 Task: Invite Team Member Softage.1@softage.net to Workspace Influencer Marketing Agencies.. Invite Team Member Softage.2@softage.net to Workspace Influencer Marketing Agencies.. Invite Team Member Softage.3@softage.net to Workspace Influencer Marketing Agencies.. Invite Team Member Softage.4@softage.net to Workspace Influencer Marketing Agencies.
Action: Mouse moved to (941, 128)
Screenshot: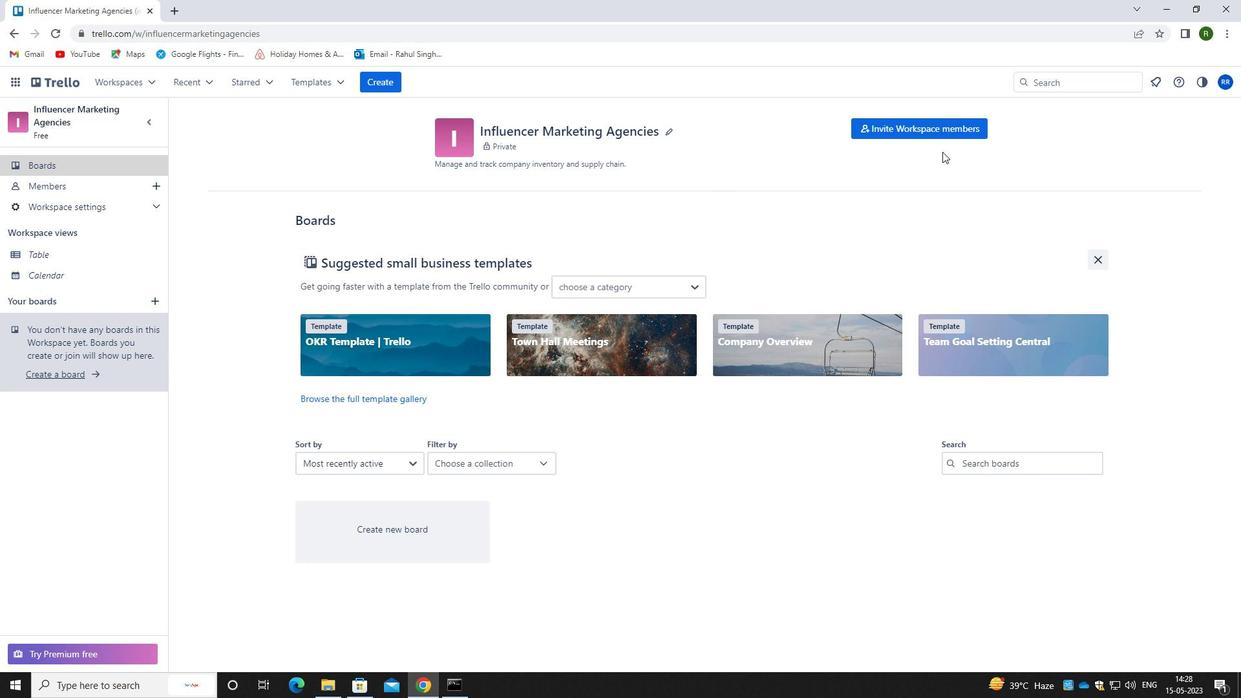 
Action: Mouse pressed left at (941, 128)
Screenshot: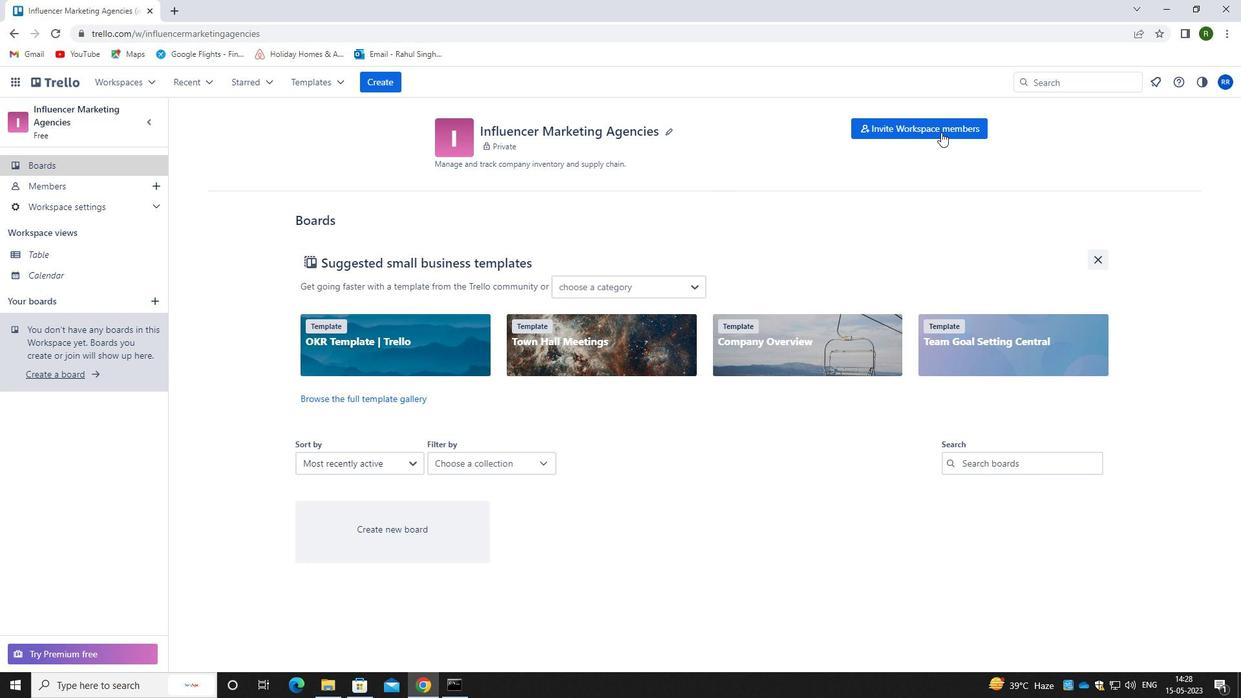 
Action: Mouse moved to (641, 370)
Screenshot: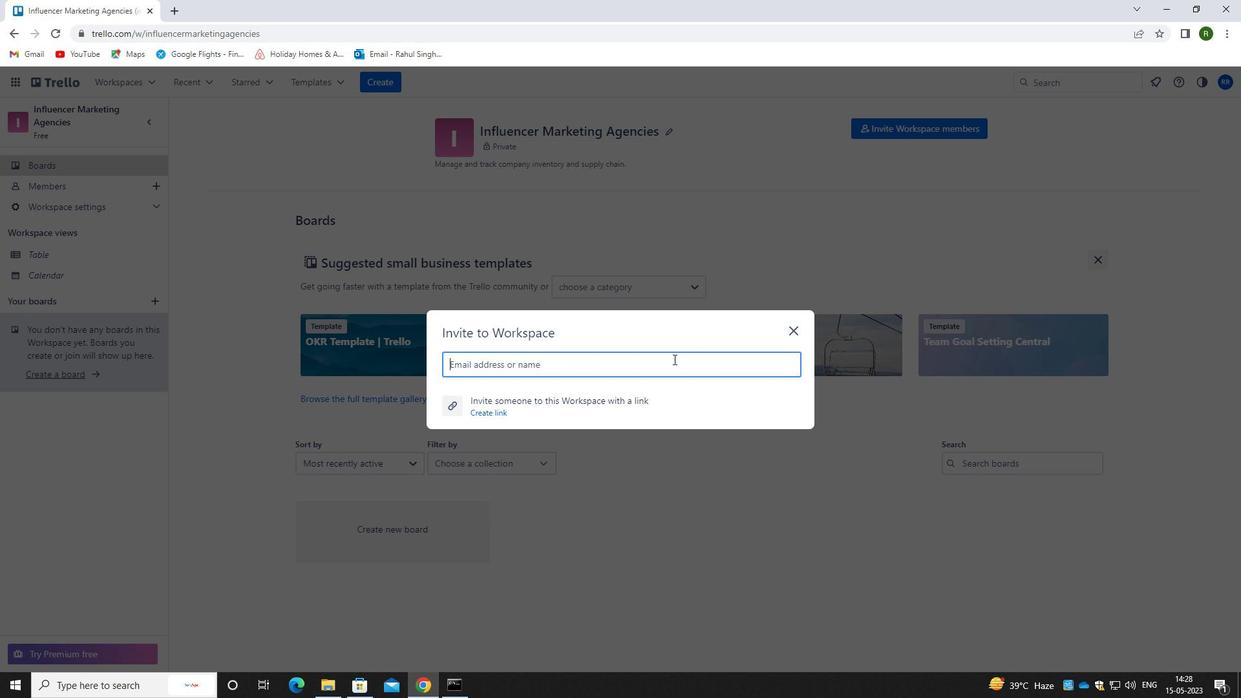 
Action: Key pressed <Key.caps_lock>s<Key.caps_lock>oftage.1<Key.shift>@SOFTAGE.IN<Key.backspace><Key.backspace>NET
Screenshot: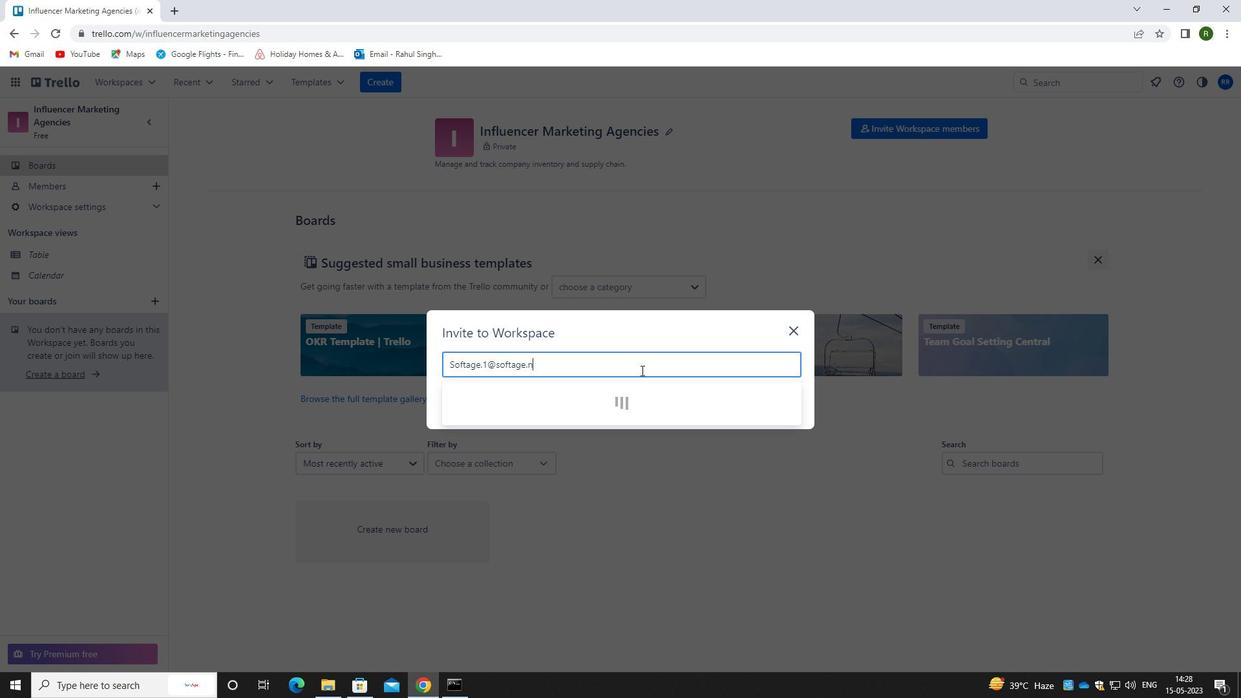 
Action: Mouse moved to (490, 397)
Screenshot: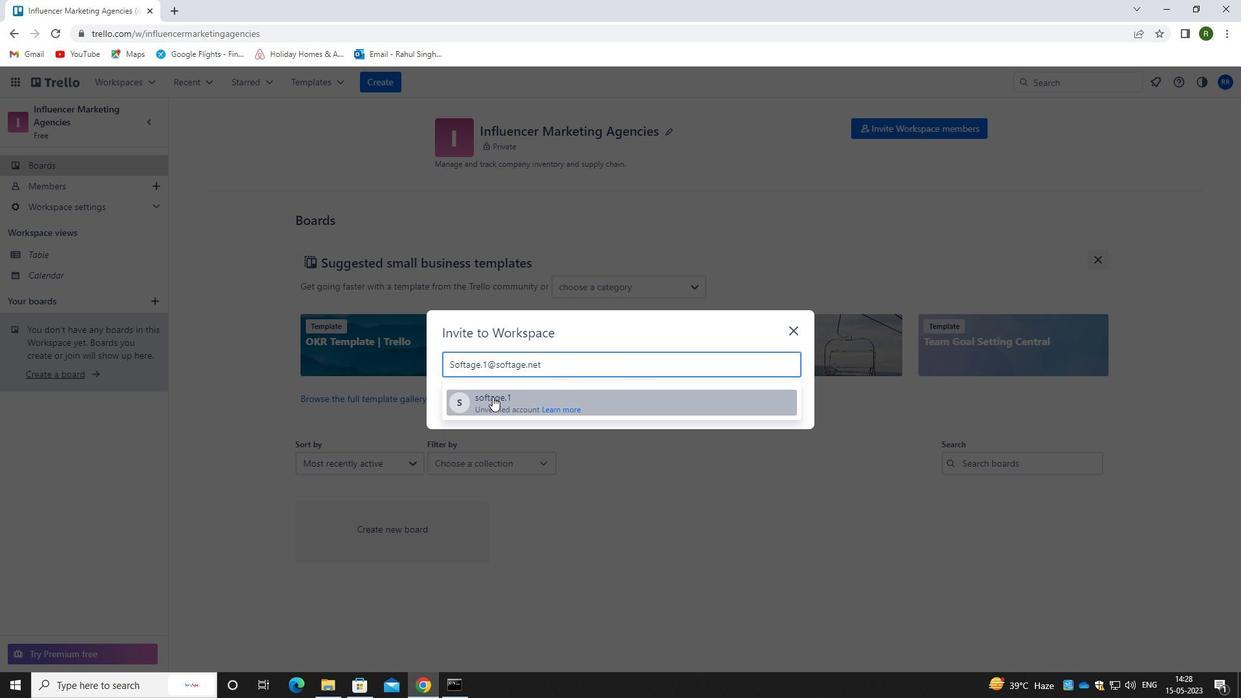 
Action: Mouse pressed left at (490, 397)
Screenshot: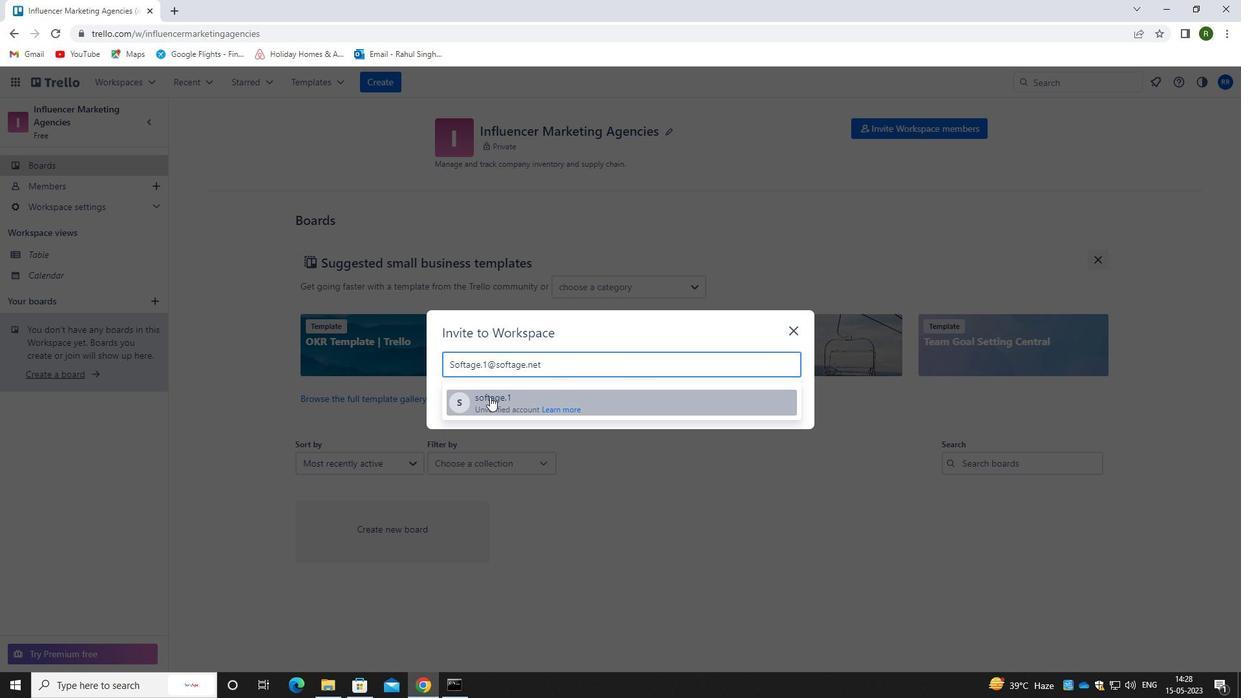 
Action: Mouse moved to (761, 332)
Screenshot: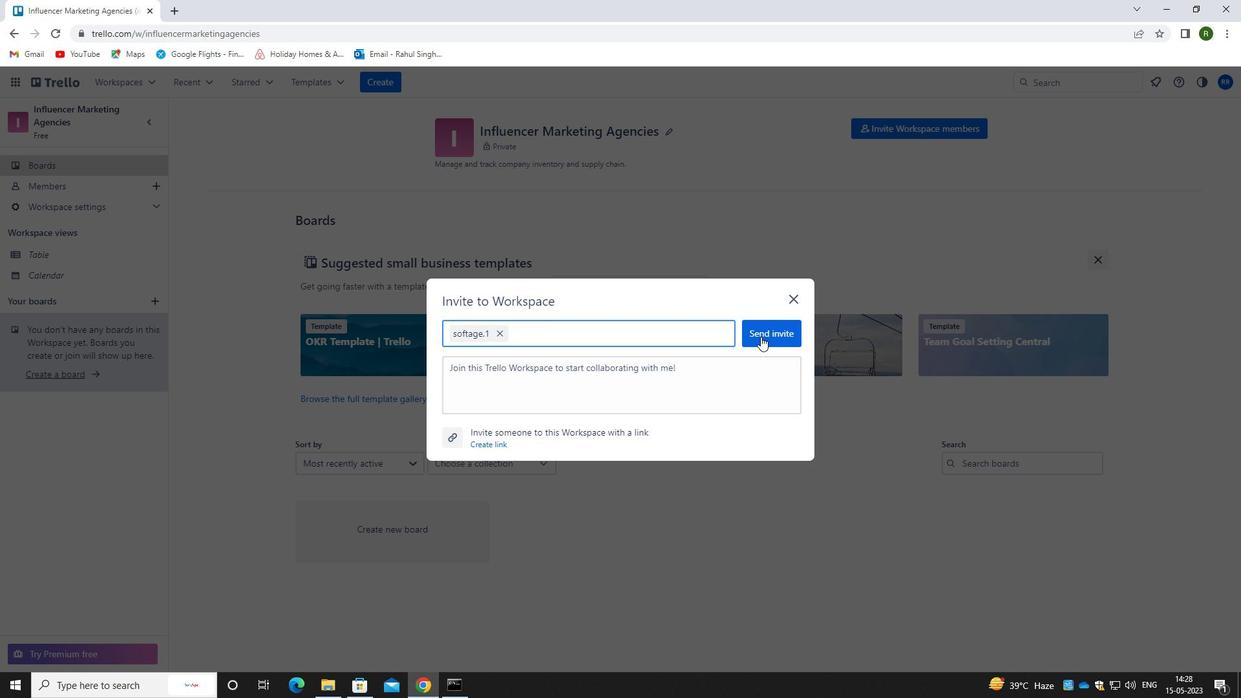 
Action: Mouse pressed left at (761, 332)
Screenshot: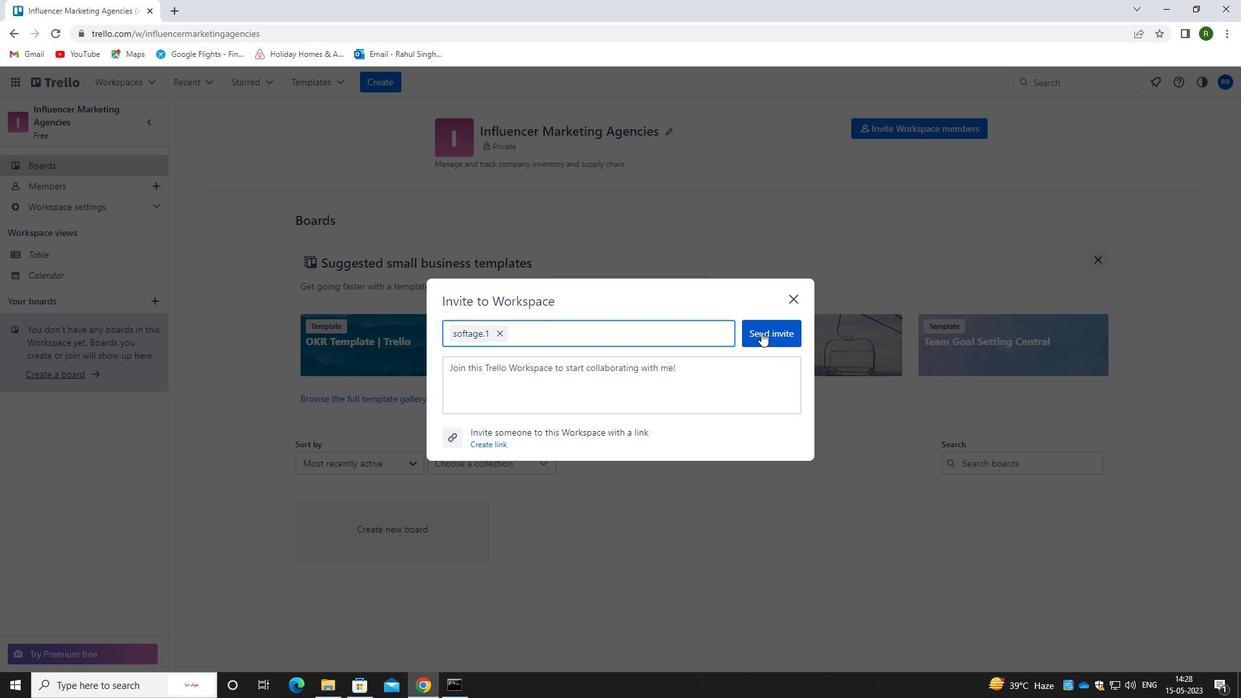 
Action: Mouse moved to (904, 133)
Screenshot: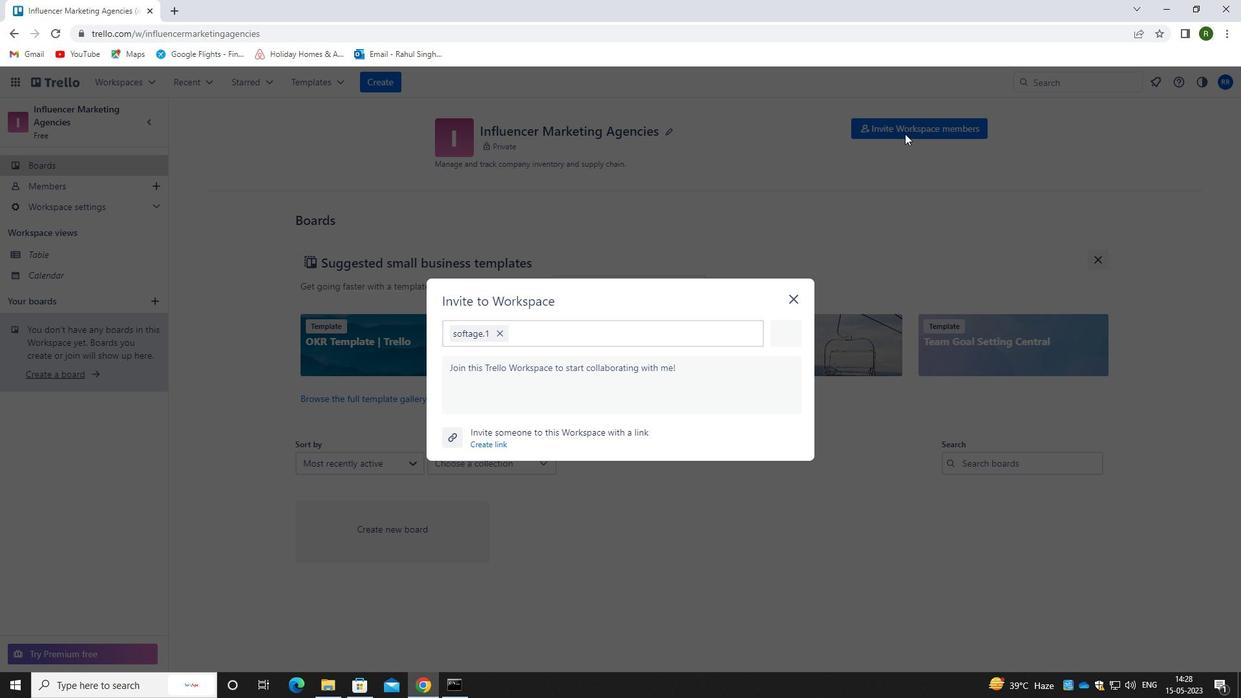 
Action: Mouse pressed left at (904, 133)
Screenshot: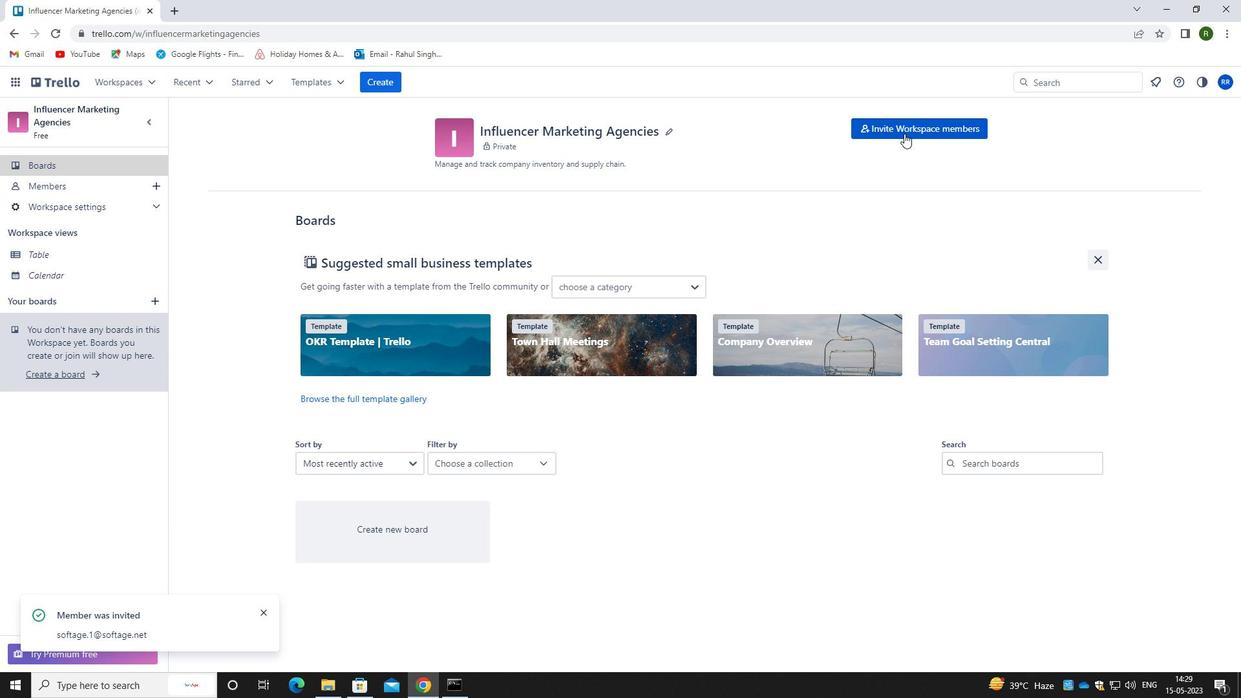 
Action: Mouse moved to (596, 368)
Screenshot: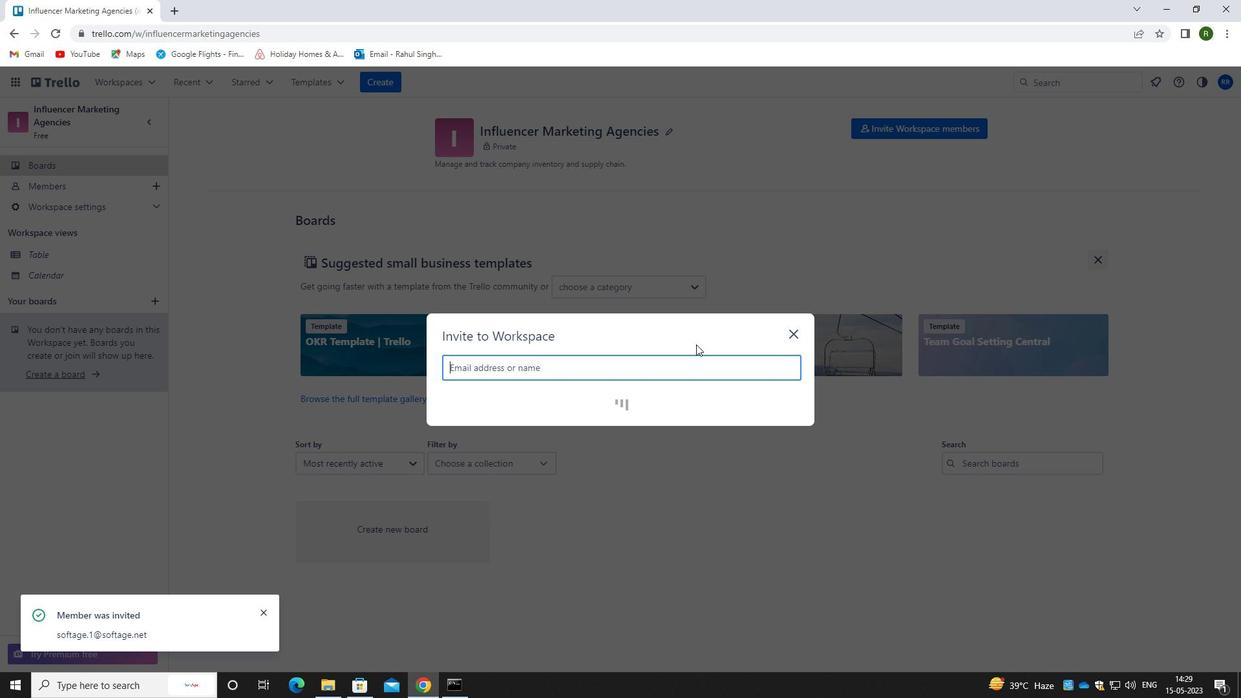 
Action: Key pressed <Key.shift>S<Key.shift>OFTAGE.2<Key.shift>@SOFTAGE.NET
Screenshot: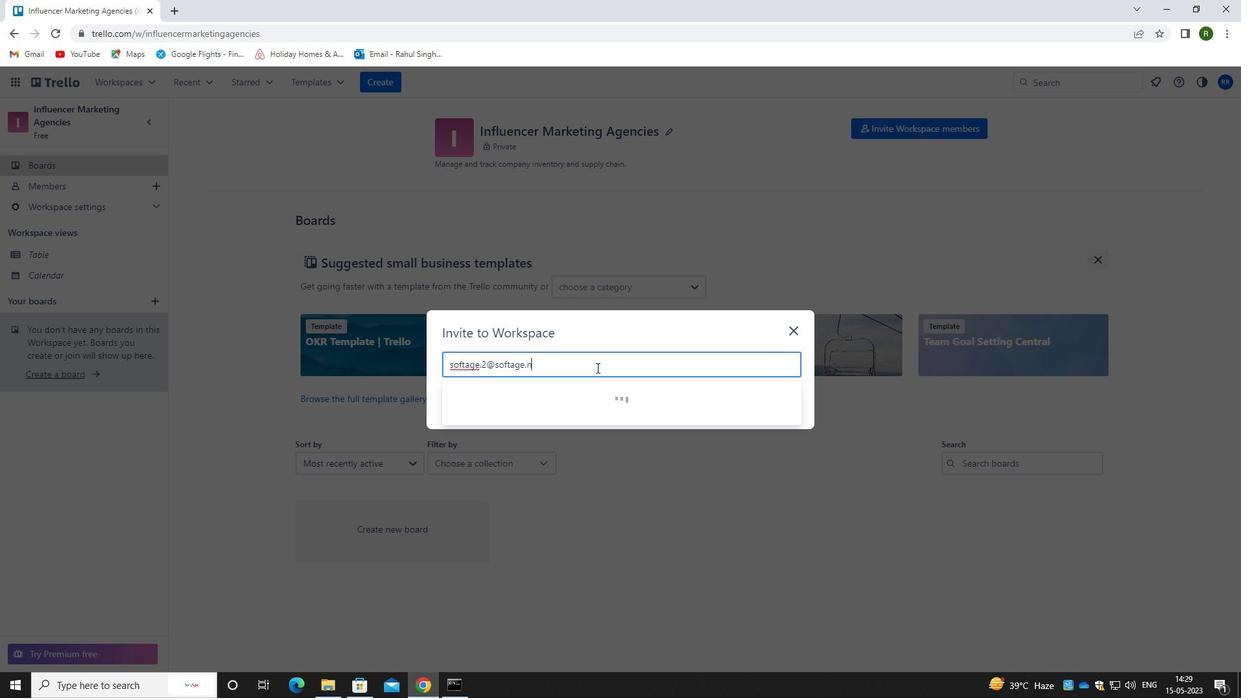 
Action: Mouse moved to (551, 397)
Screenshot: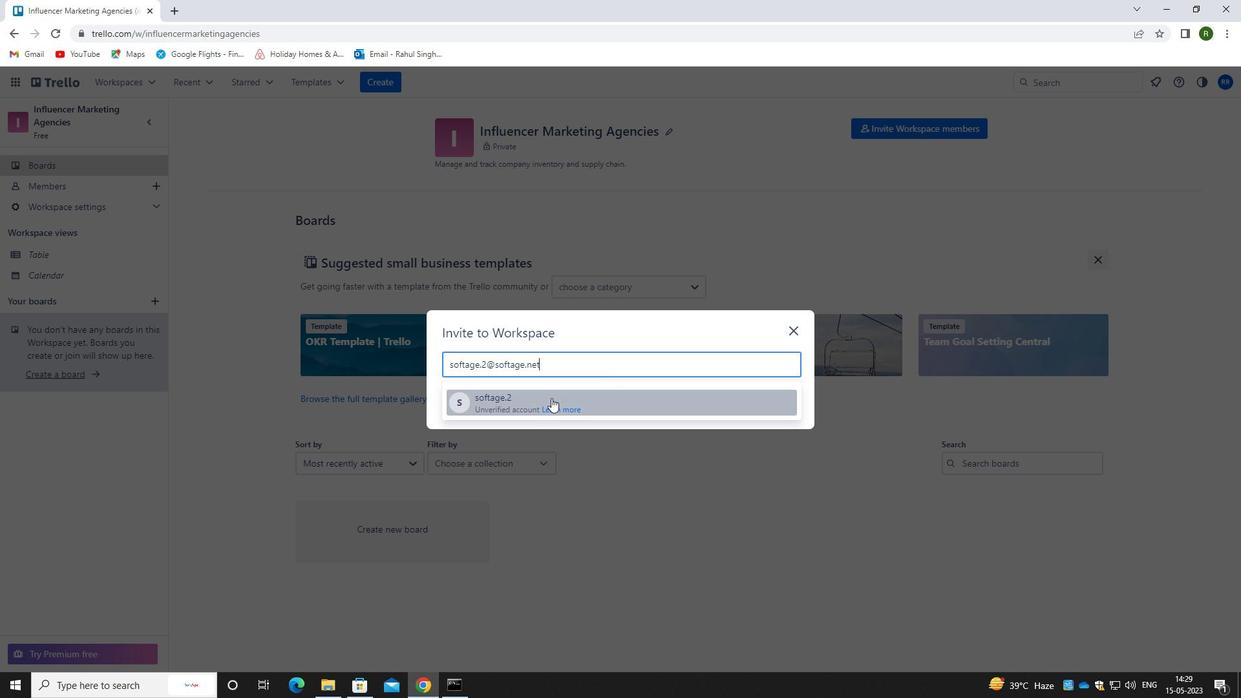 
Action: Mouse pressed left at (551, 397)
Screenshot: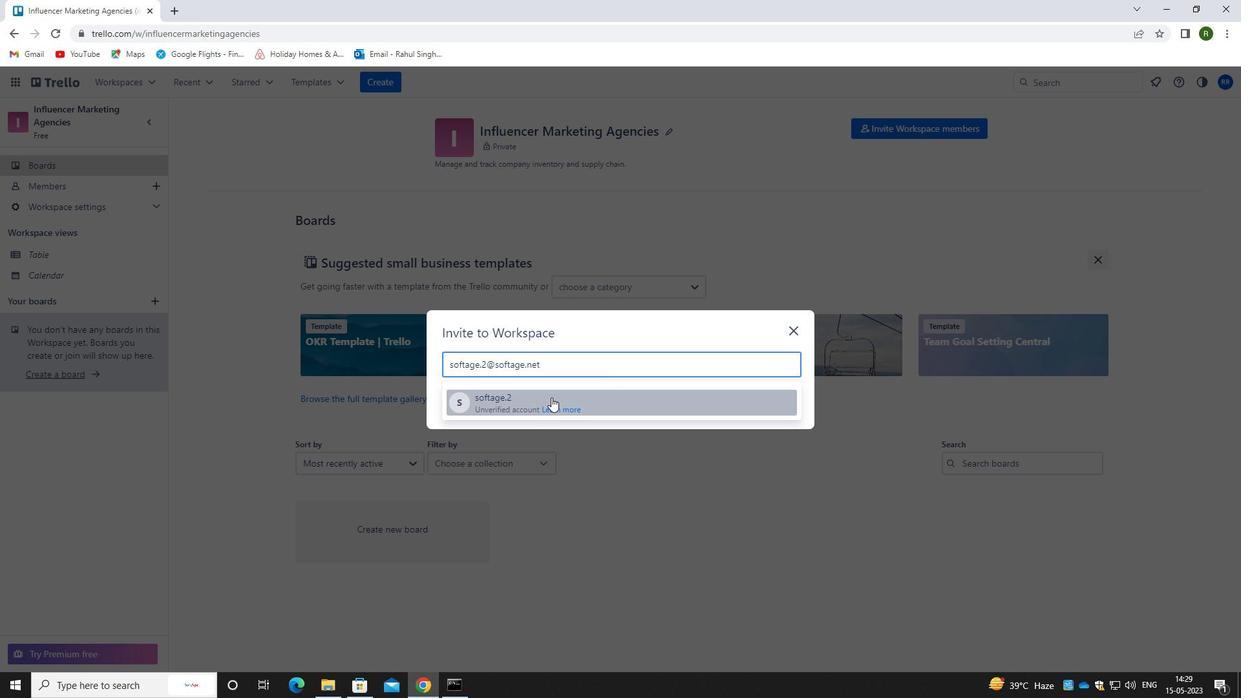 
Action: Mouse moved to (781, 339)
Screenshot: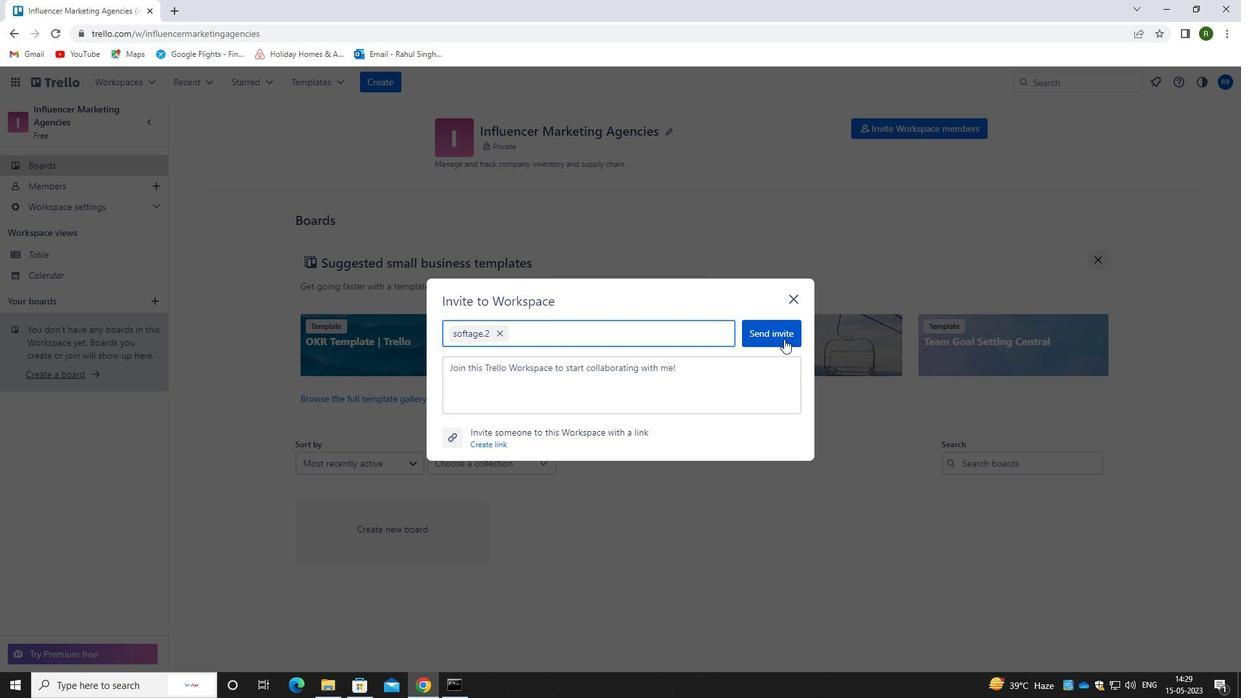 
Action: Mouse pressed left at (781, 339)
Screenshot: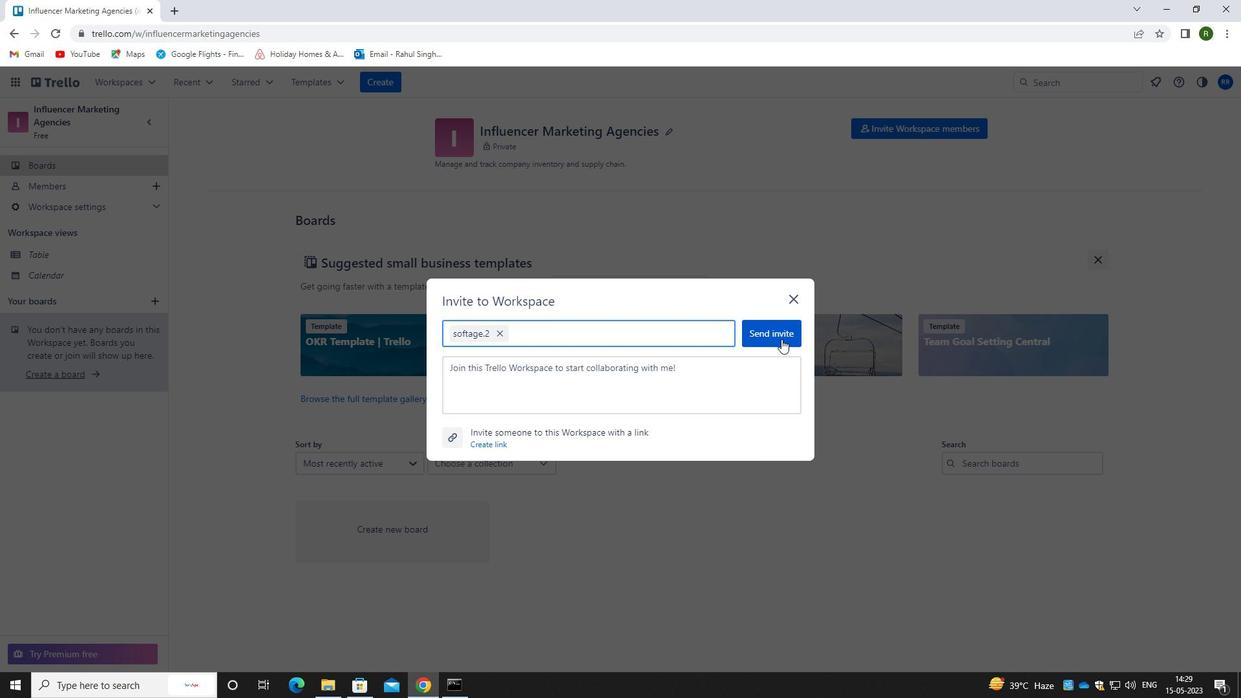 
Action: Mouse moved to (892, 137)
Screenshot: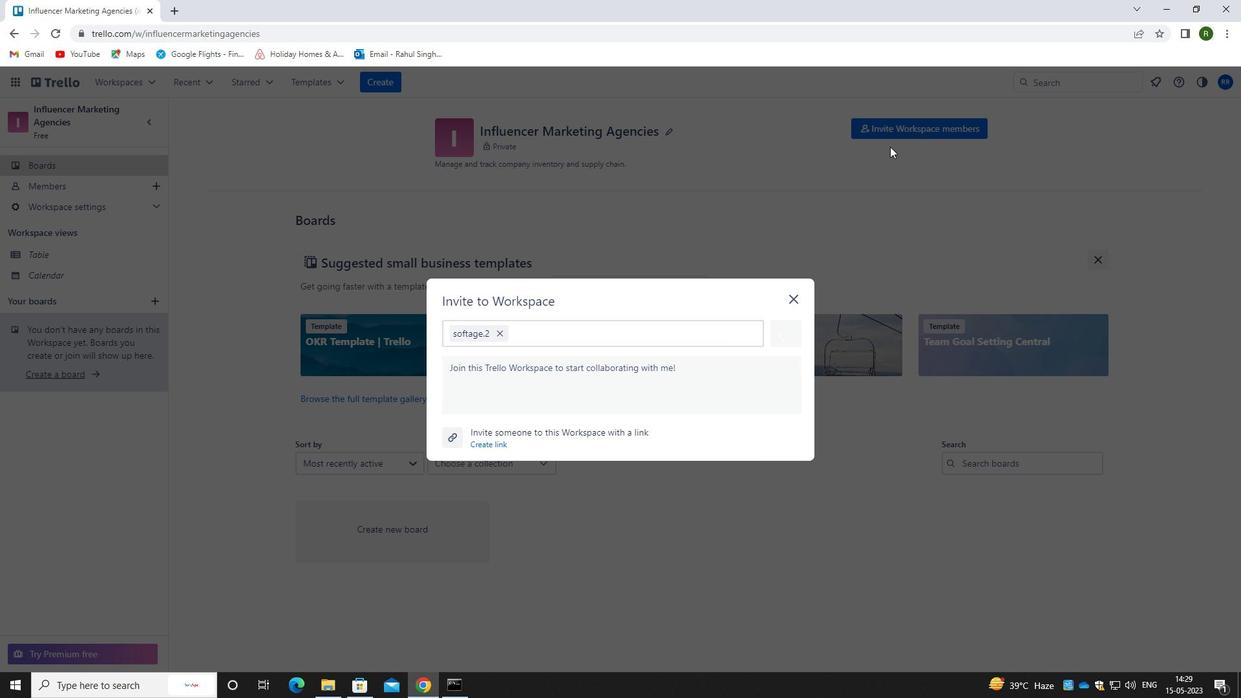 
Action: Mouse pressed left at (892, 137)
Screenshot: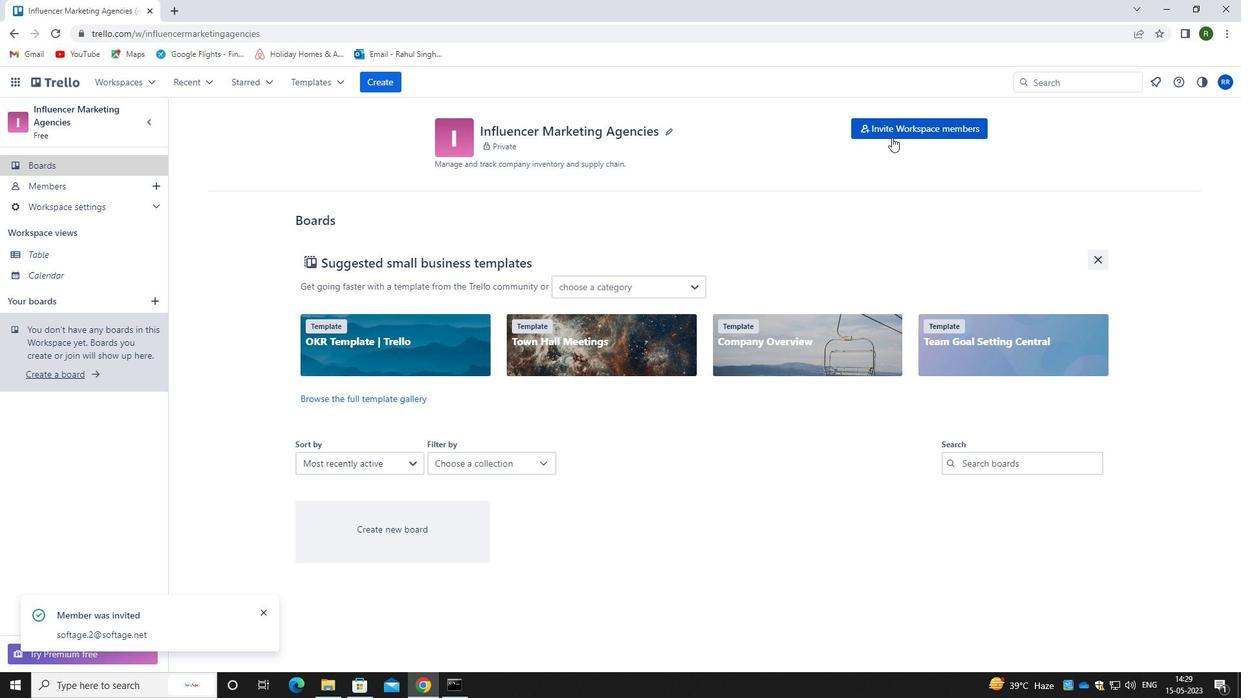 
Action: Mouse moved to (540, 373)
Screenshot: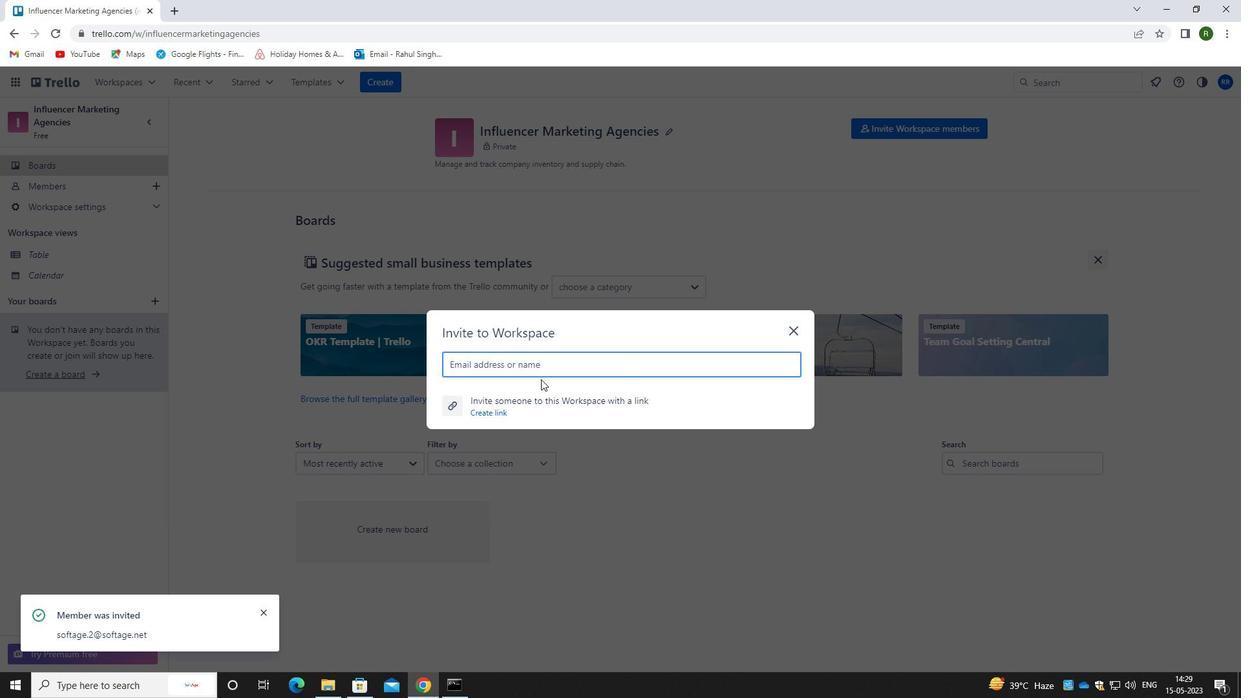 
Action: Key pressed <Key.caps_lock>S<Key.caps_lock>OFTAGE.3<Key.shift>@SOFTAGE.NET
Screenshot: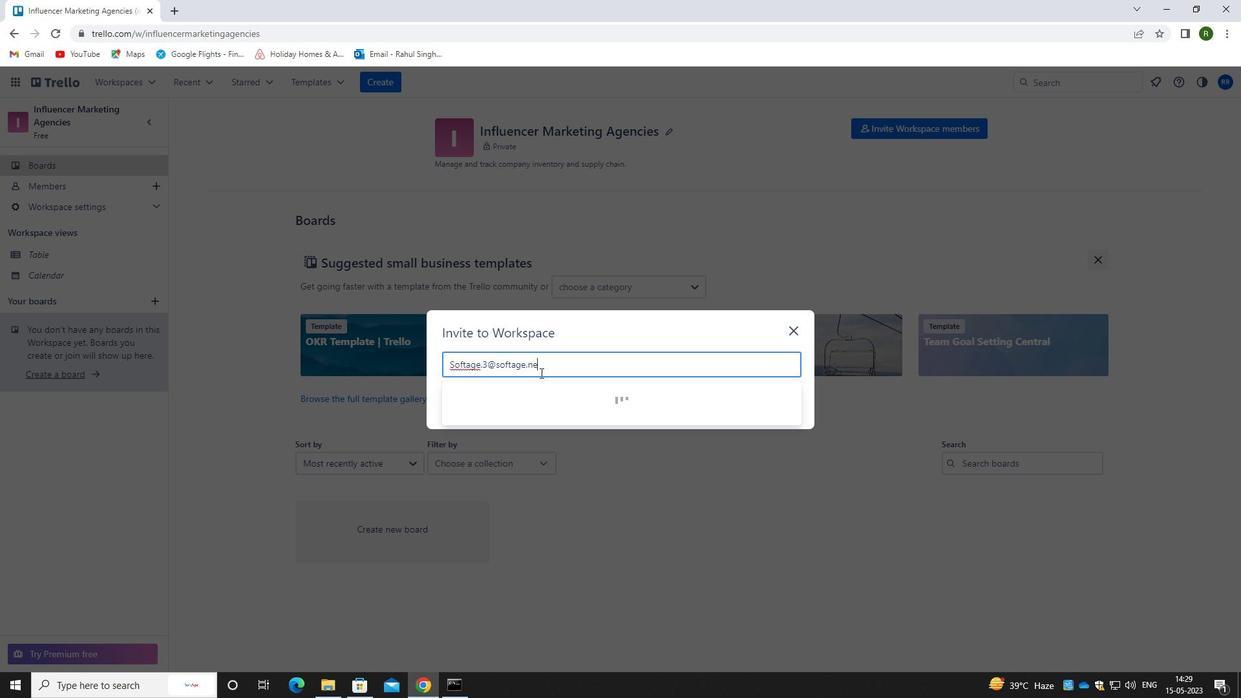 
Action: Mouse moved to (501, 406)
Screenshot: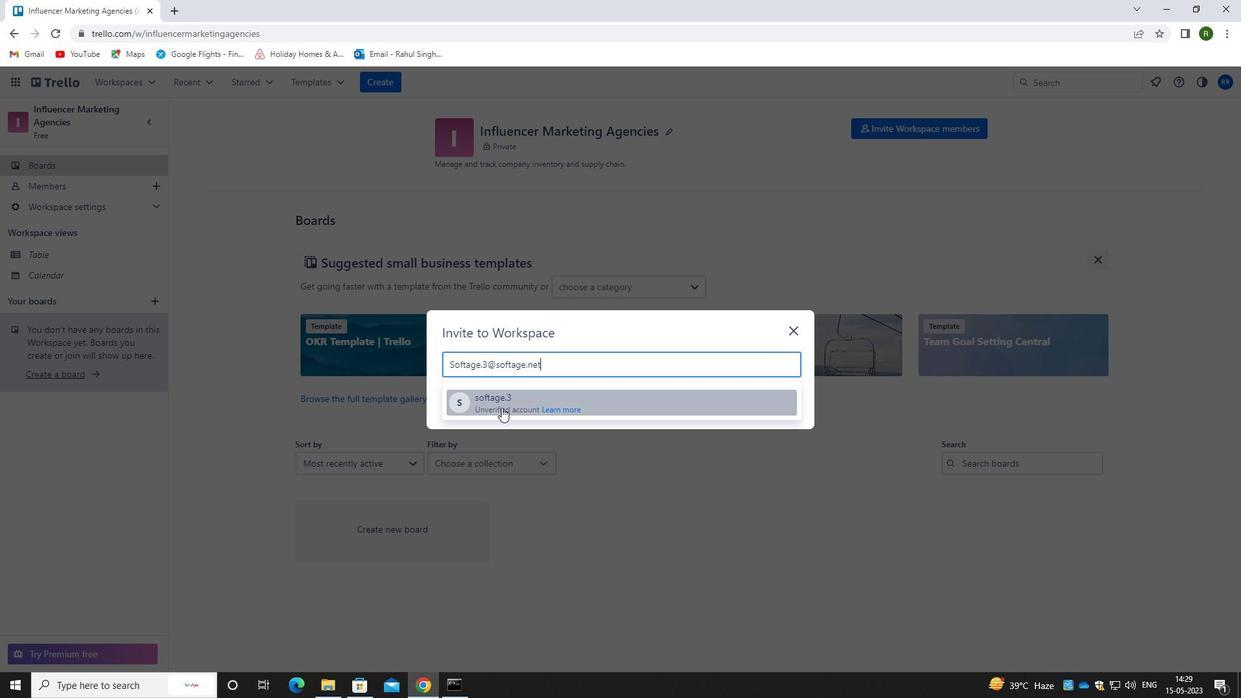 
Action: Mouse pressed left at (501, 406)
Screenshot: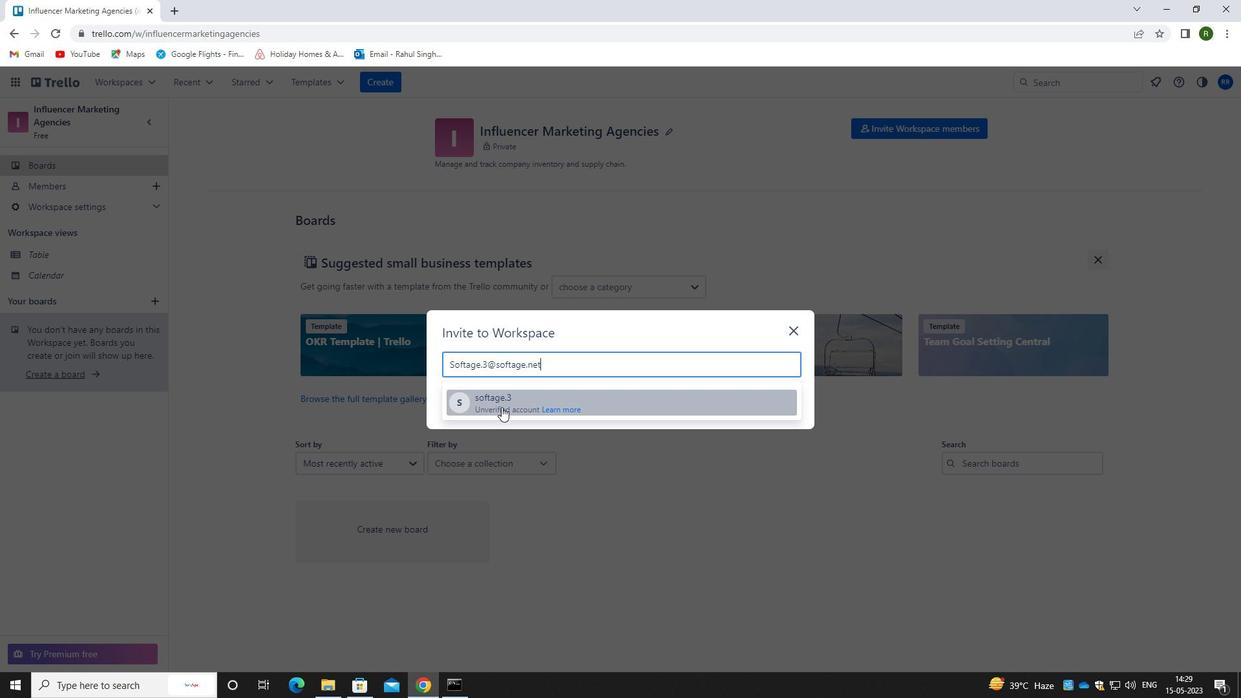 
Action: Mouse moved to (750, 333)
Screenshot: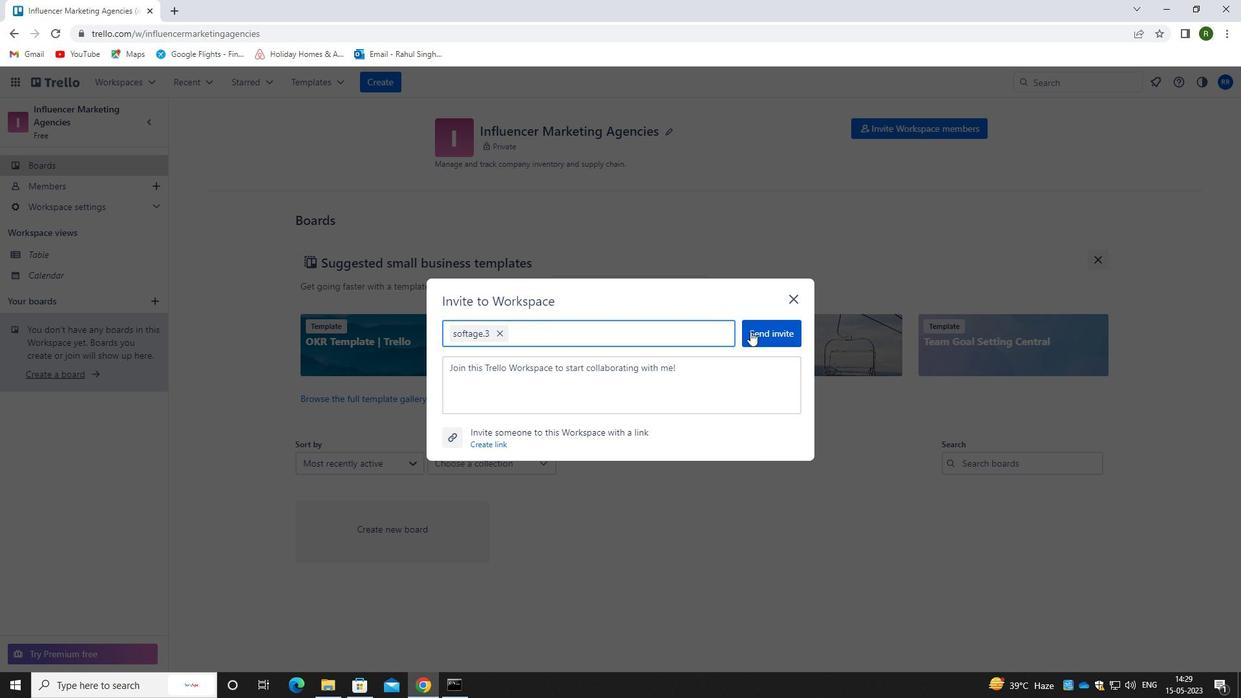 
Action: Mouse pressed left at (750, 333)
Screenshot: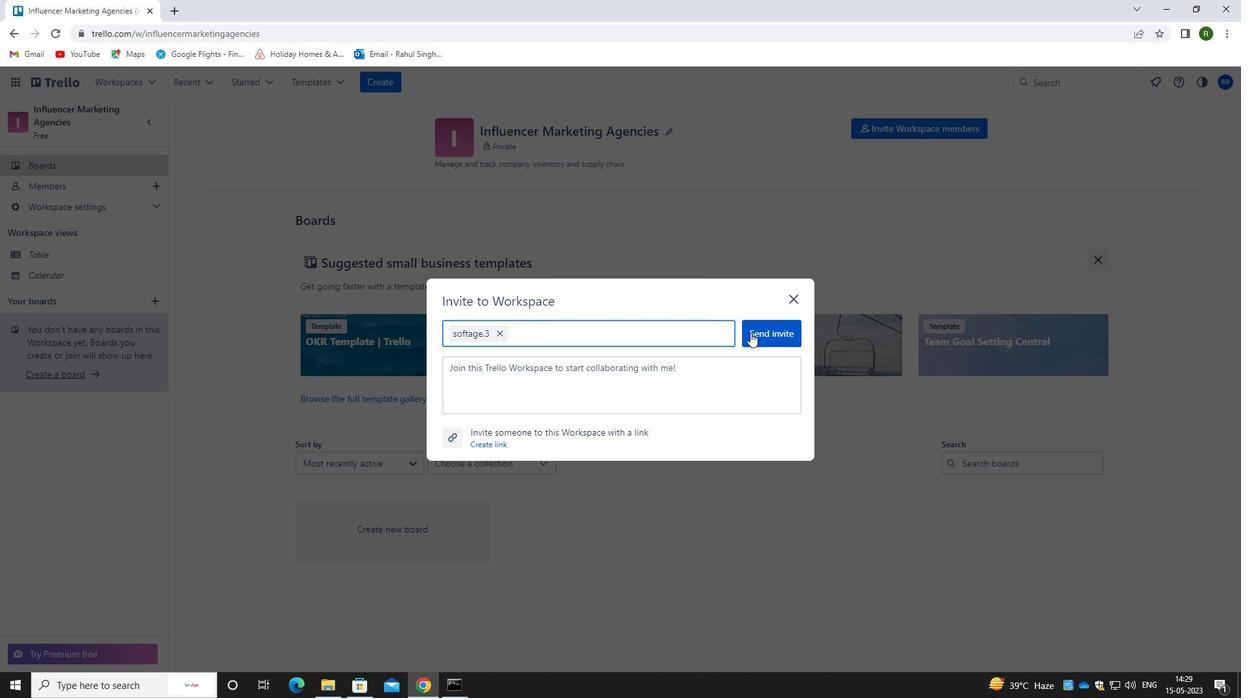 
Action: Mouse moved to (888, 129)
Screenshot: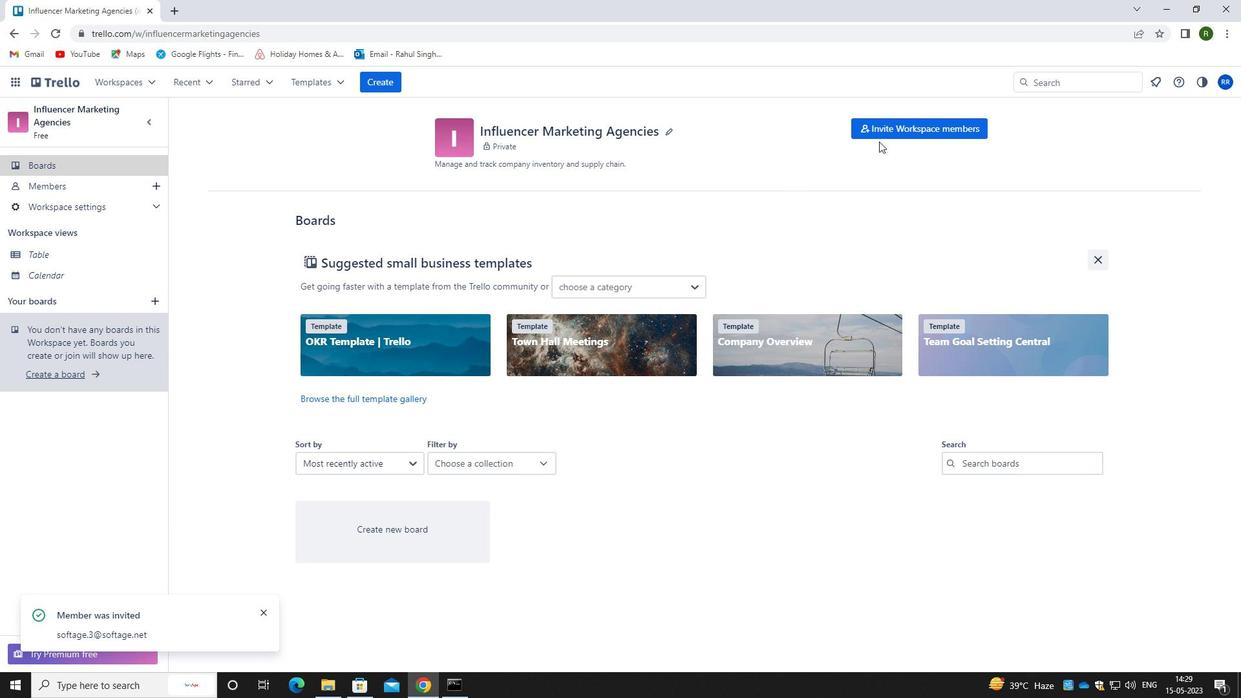 
Action: Mouse pressed left at (888, 129)
Screenshot: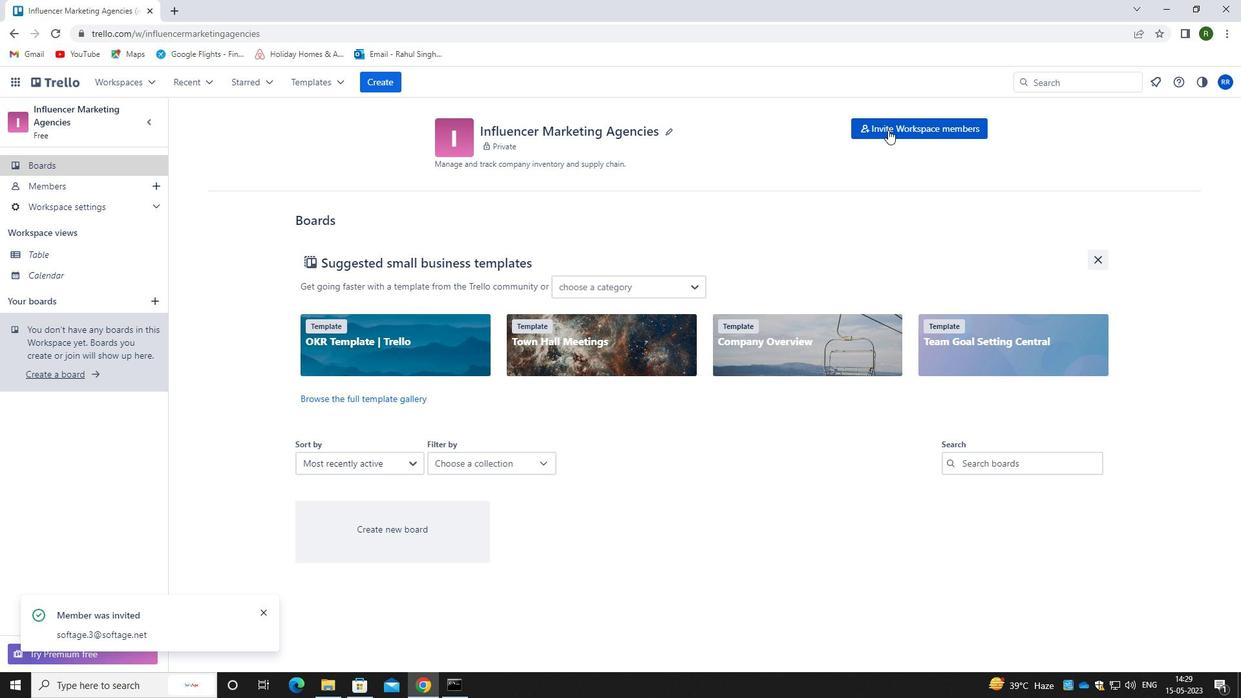 
Action: Mouse moved to (565, 368)
Screenshot: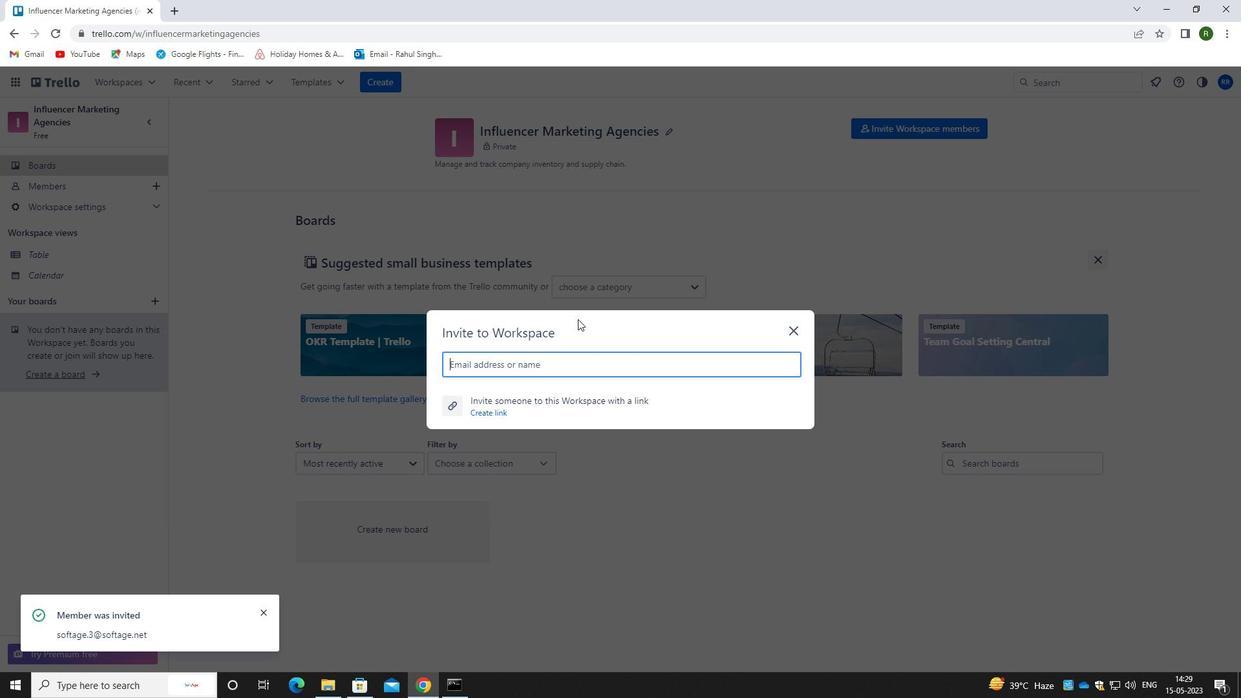 
Action: Key pressed <Key.shift>S<Key.shift>OFTAGE.4<Key.shift>@SOFTAGE.NET
Screenshot: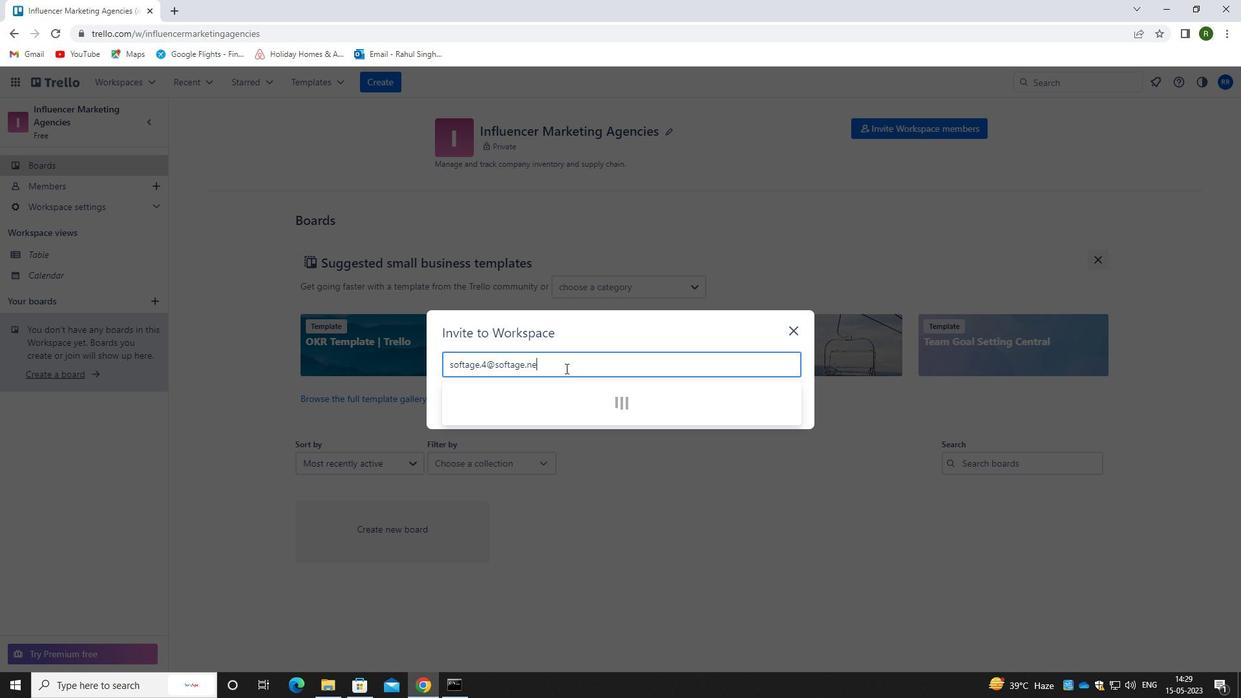 
Action: Mouse moved to (488, 402)
Screenshot: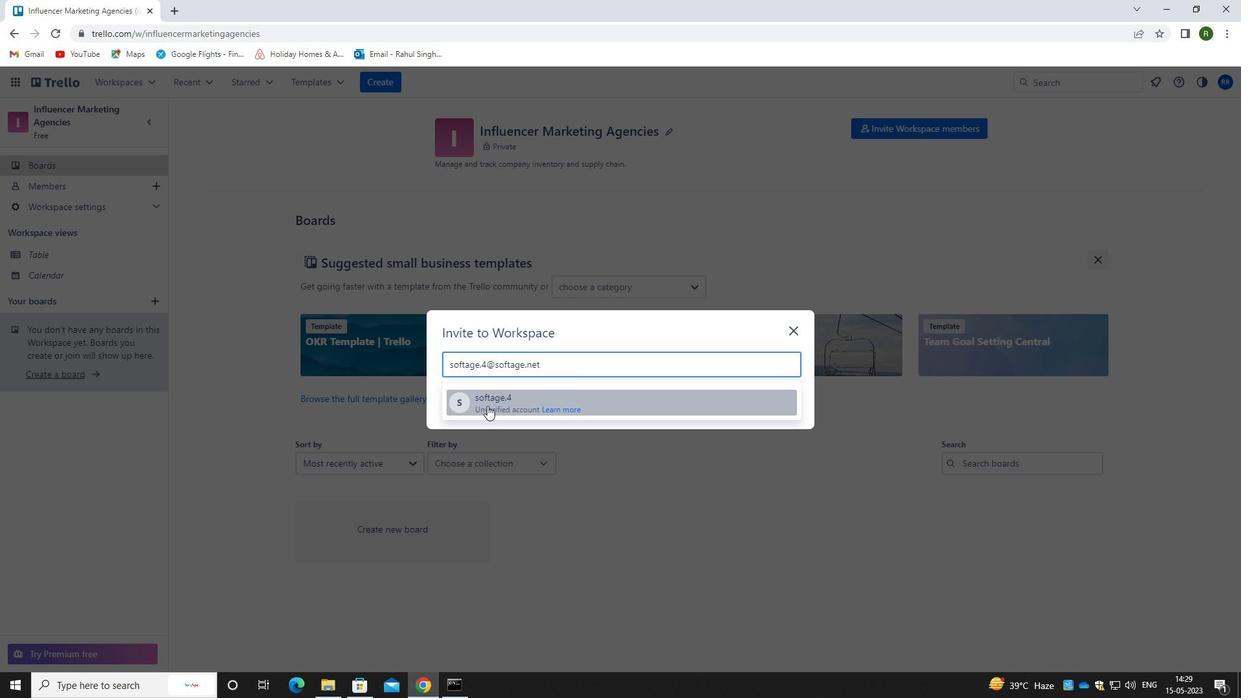 
Action: Mouse pressed left at (488, 402)
Screenshot: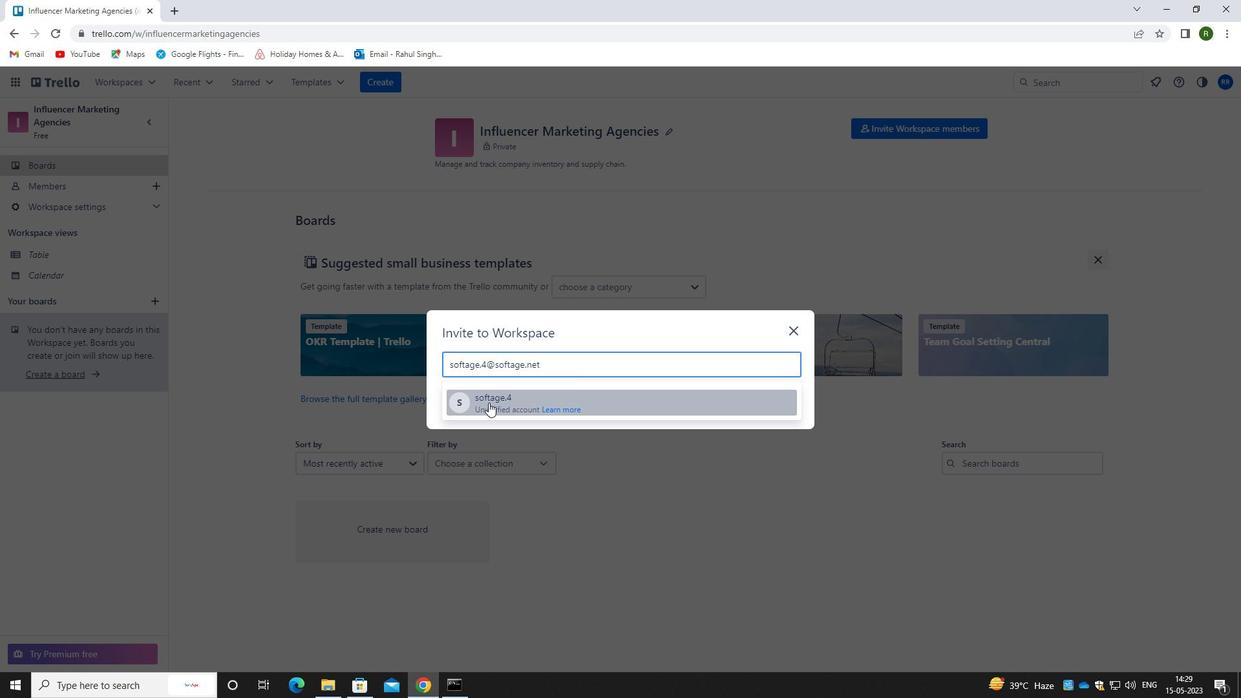 
Action: Mouse moved to (766, 329)
Screenshot: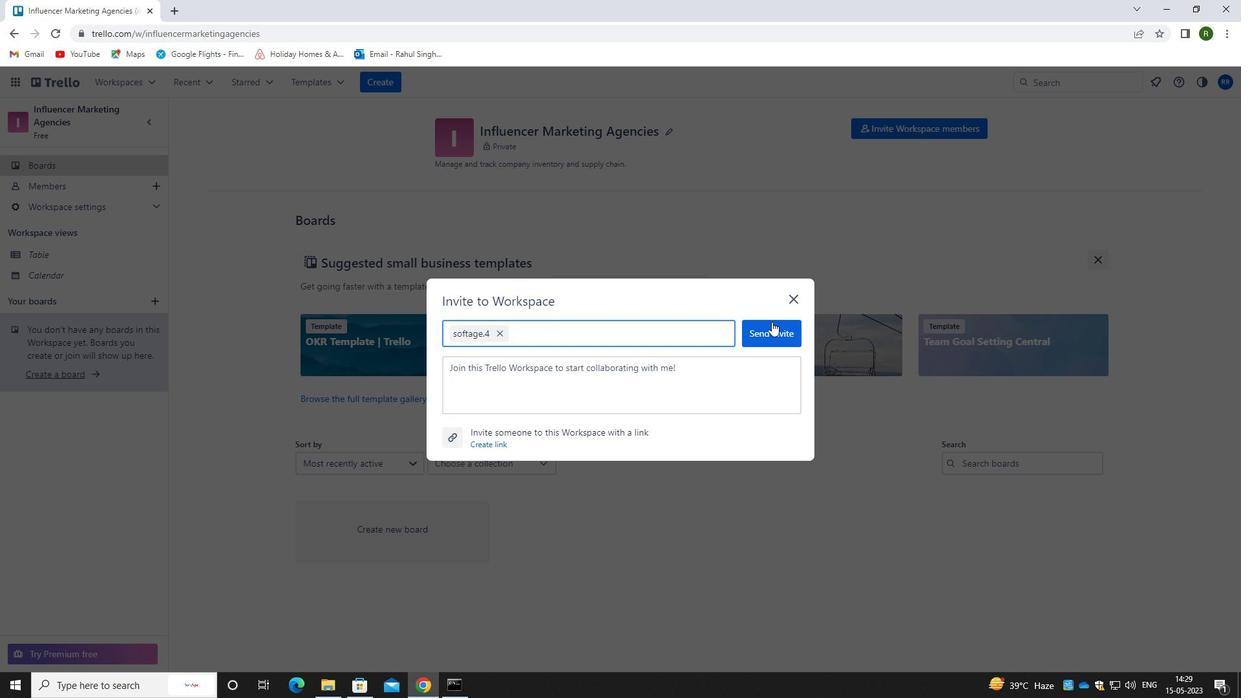 
Action: Mouse pressed left at (766, 329)
Screenshot: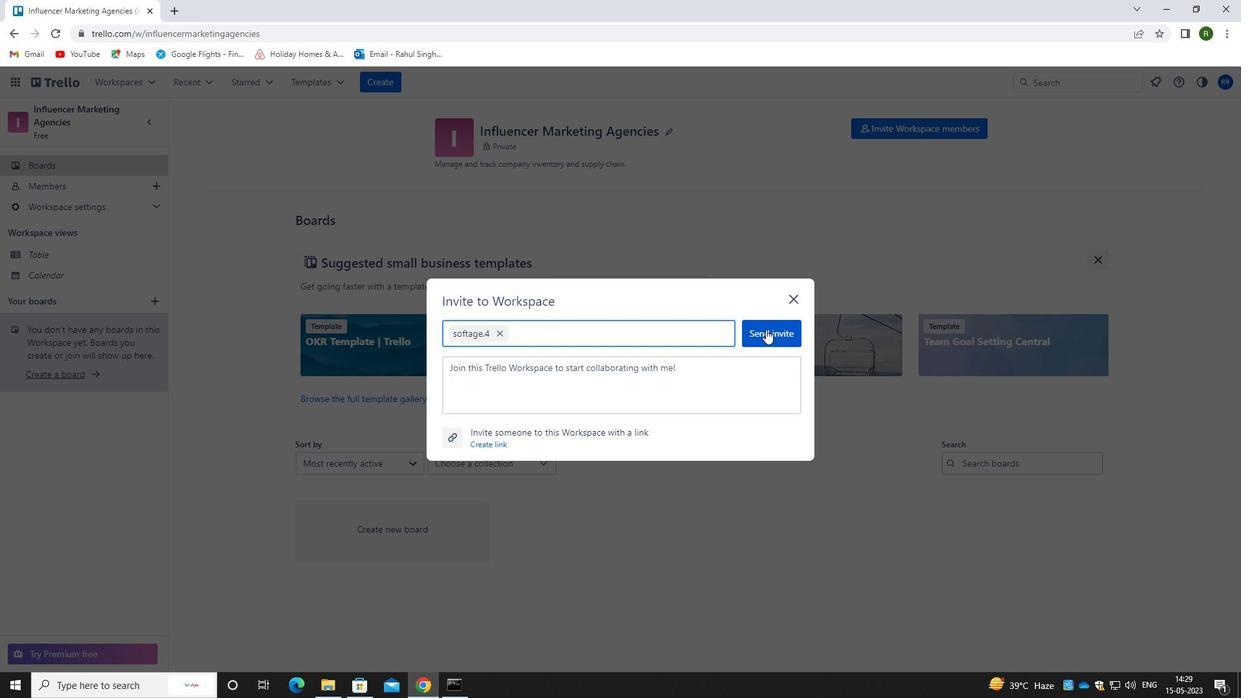 
Action: Mouse moved to (814, 181)
Screenshot: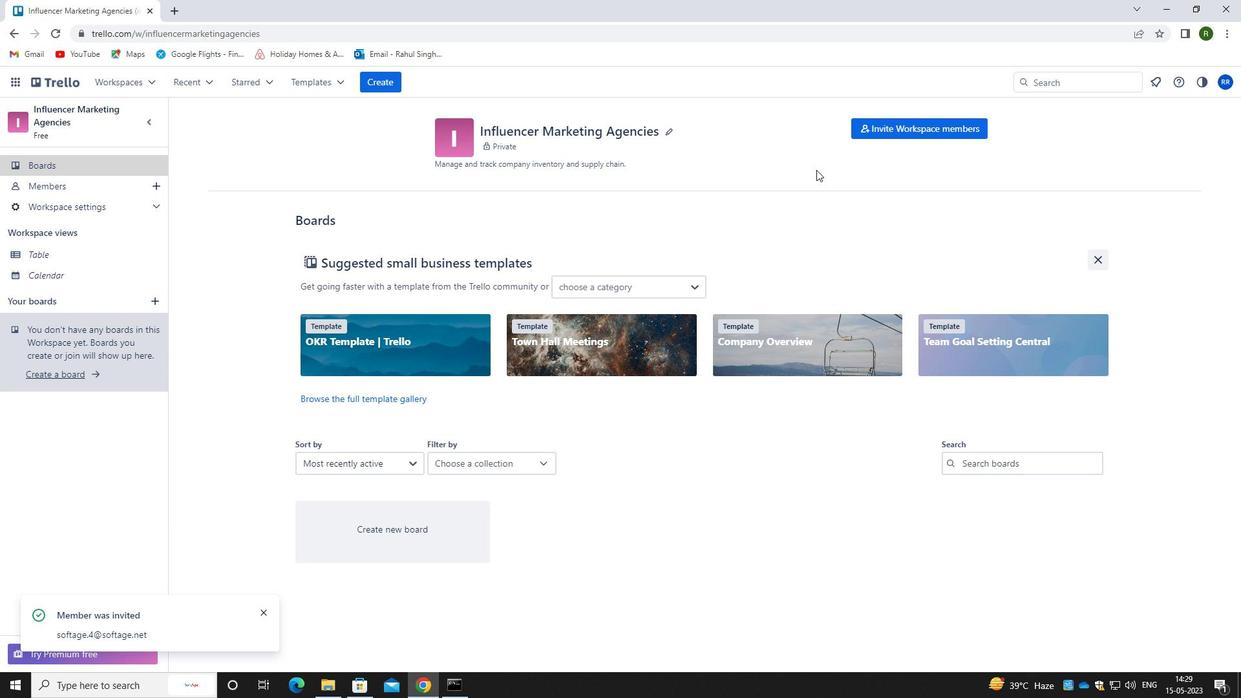 
